 Task: Create a task 'Review Project' on November 25, 2023, that repeats every 3 months, 4 times.
Action: Mouse moved to (79, 126)
Screenshot: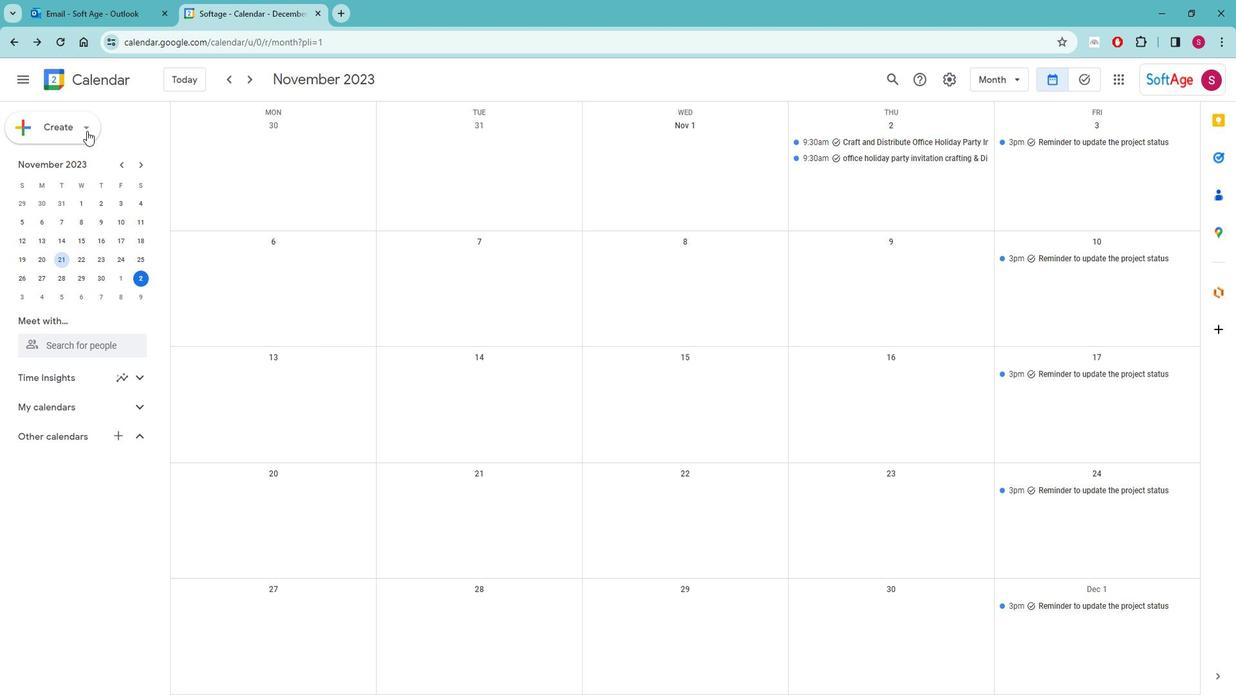 
Action: Mouse pressed left at (79, 126)
Screenshot: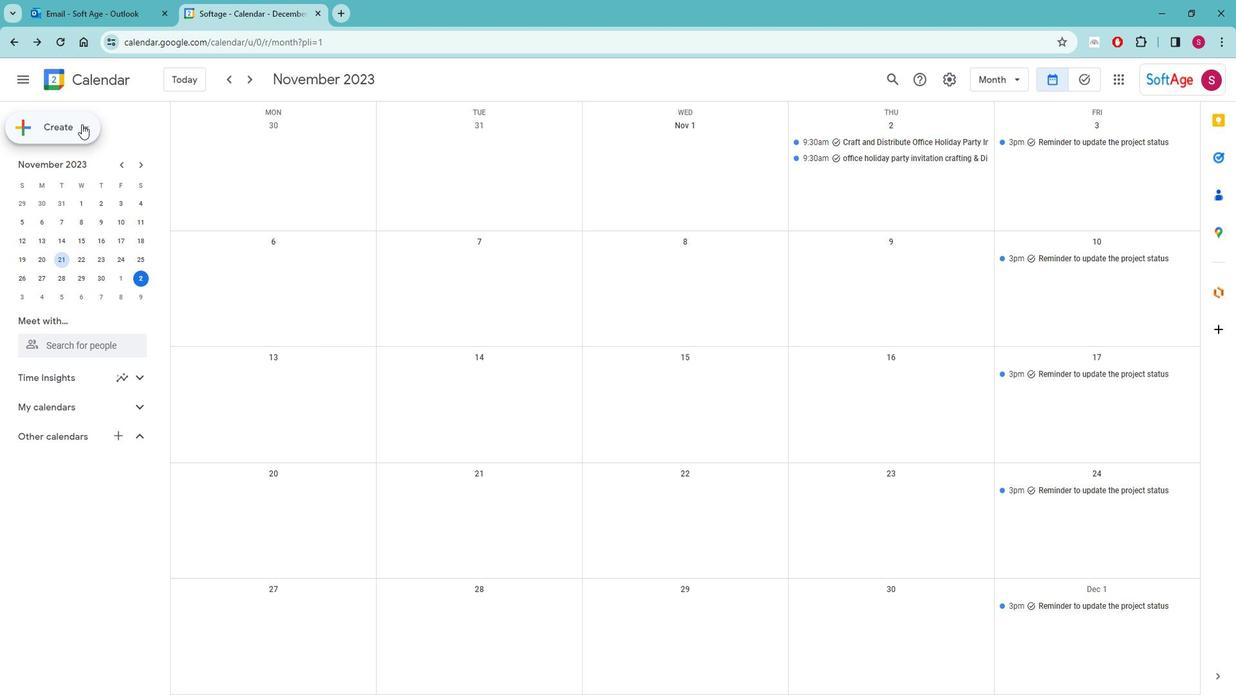 
Action: Mouse moved to (35, 249)
Screenshot: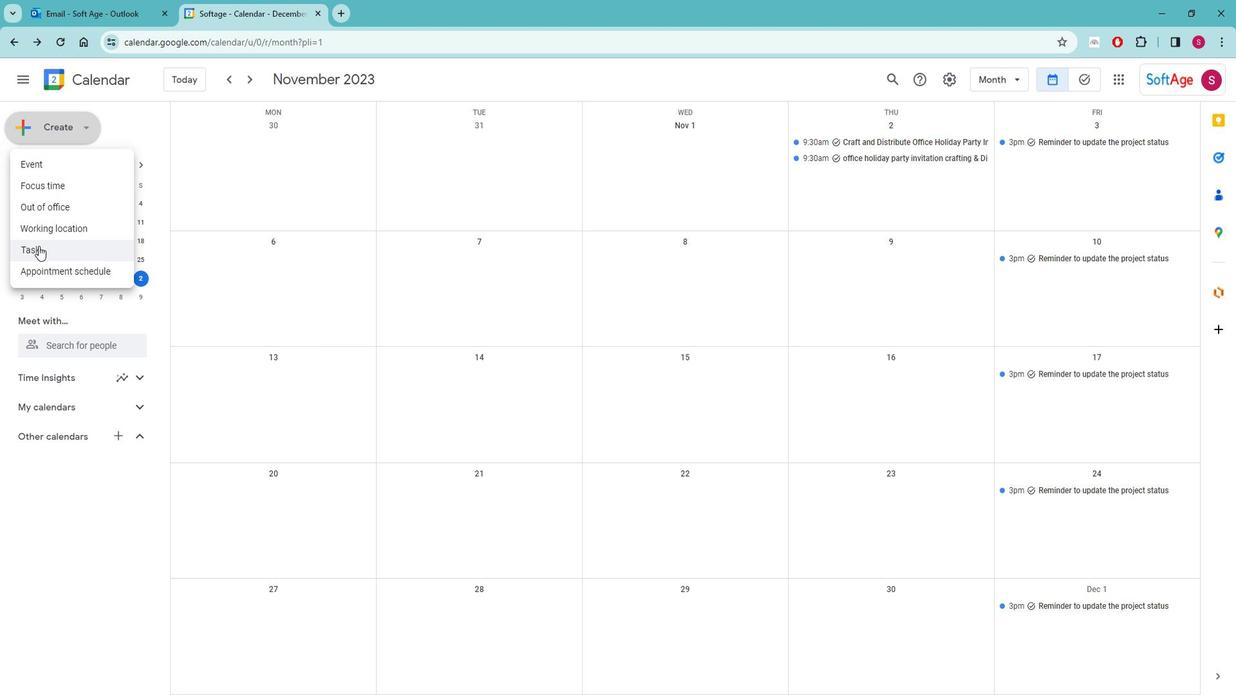 
Action: Mouse pressed left at (35, 249)
Screenshot: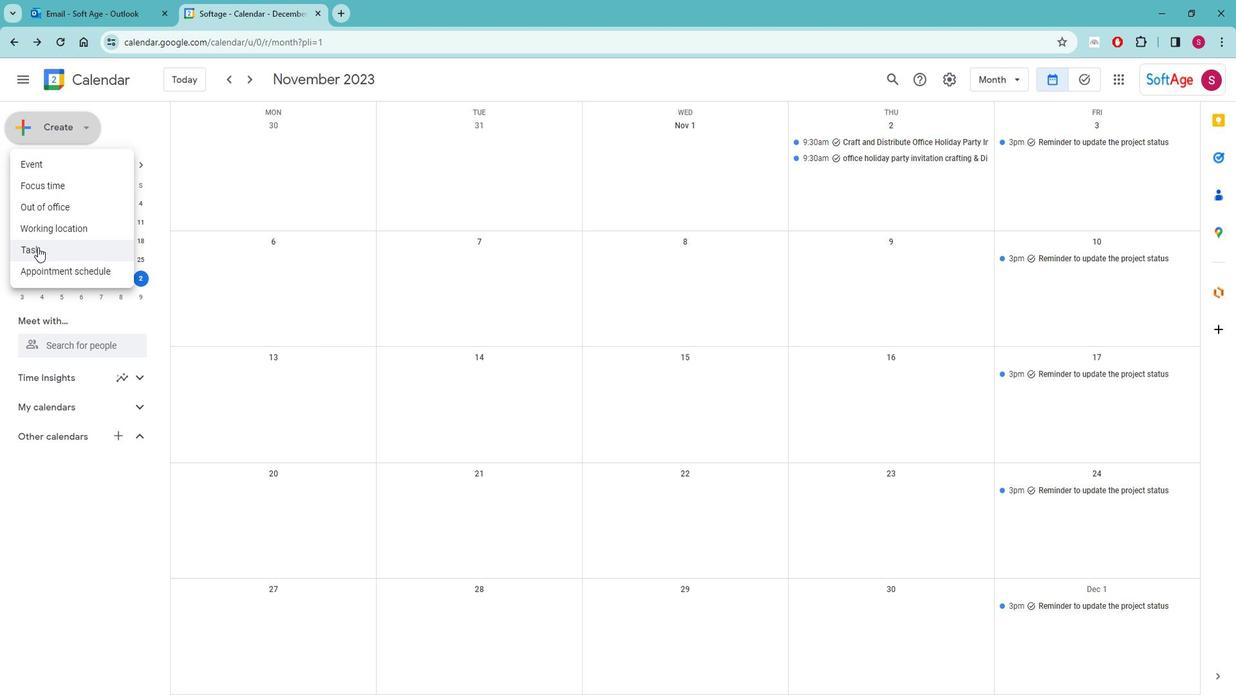 
Action: Mouse moved to (654, 289)
Screenshot: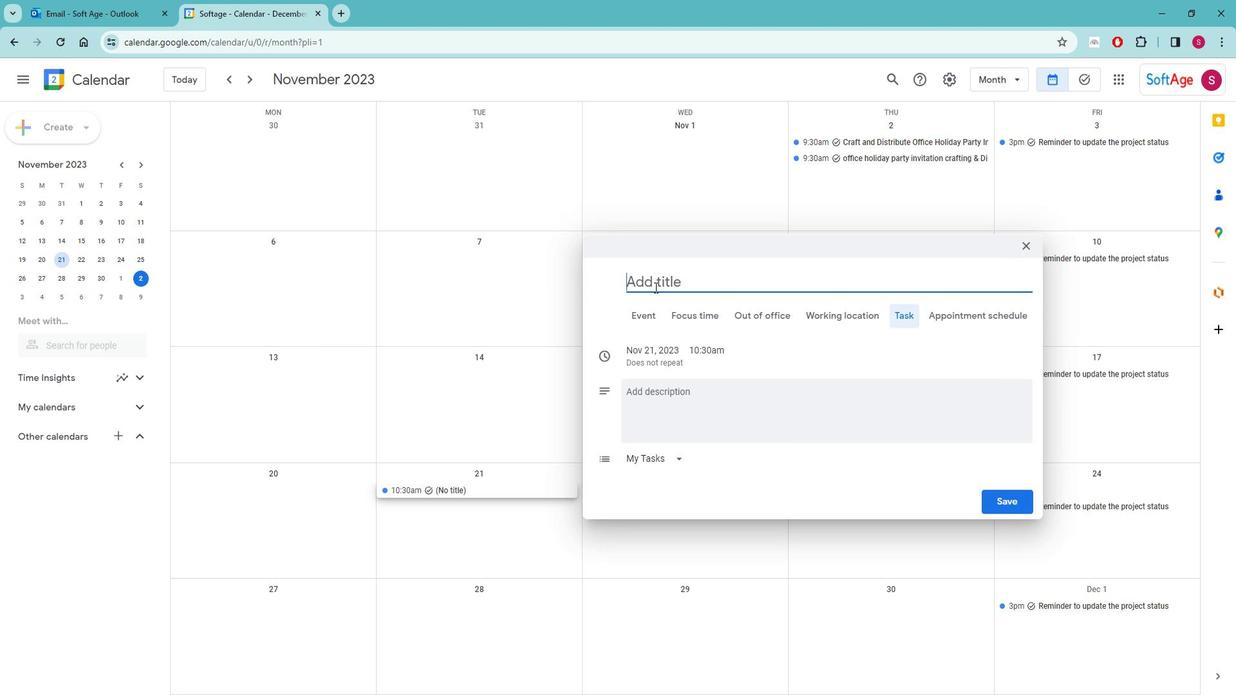 
Action: Mouse pressed left at (654, 289)
Screenshot: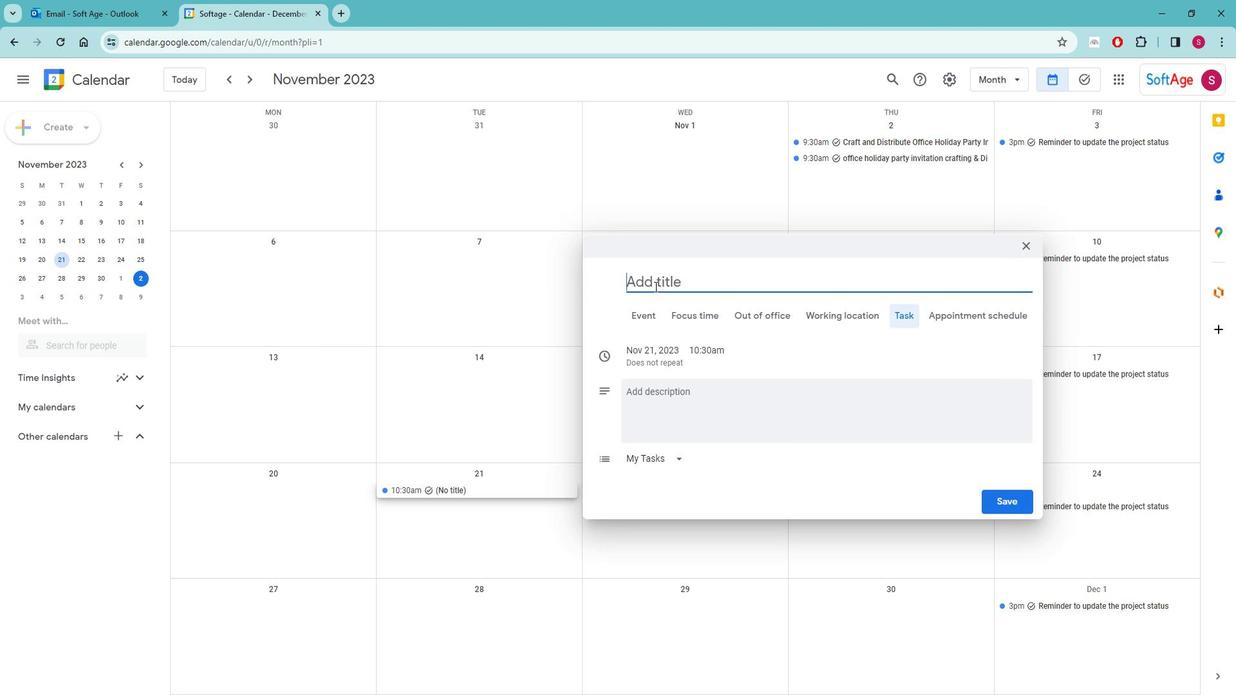 
Action: Key pressed <Key.shift>Review<Key.space><Key.shift>Project
Screenshot: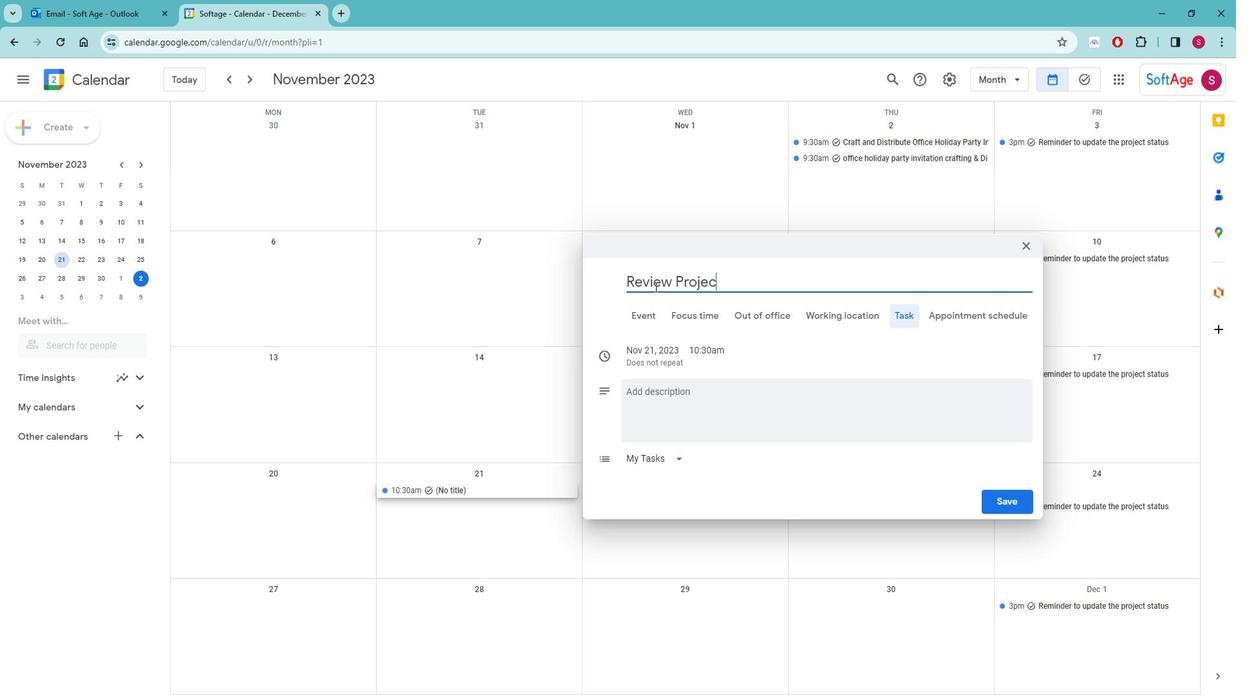 
Action: Mouse moved to (651, 352)
Screenshot: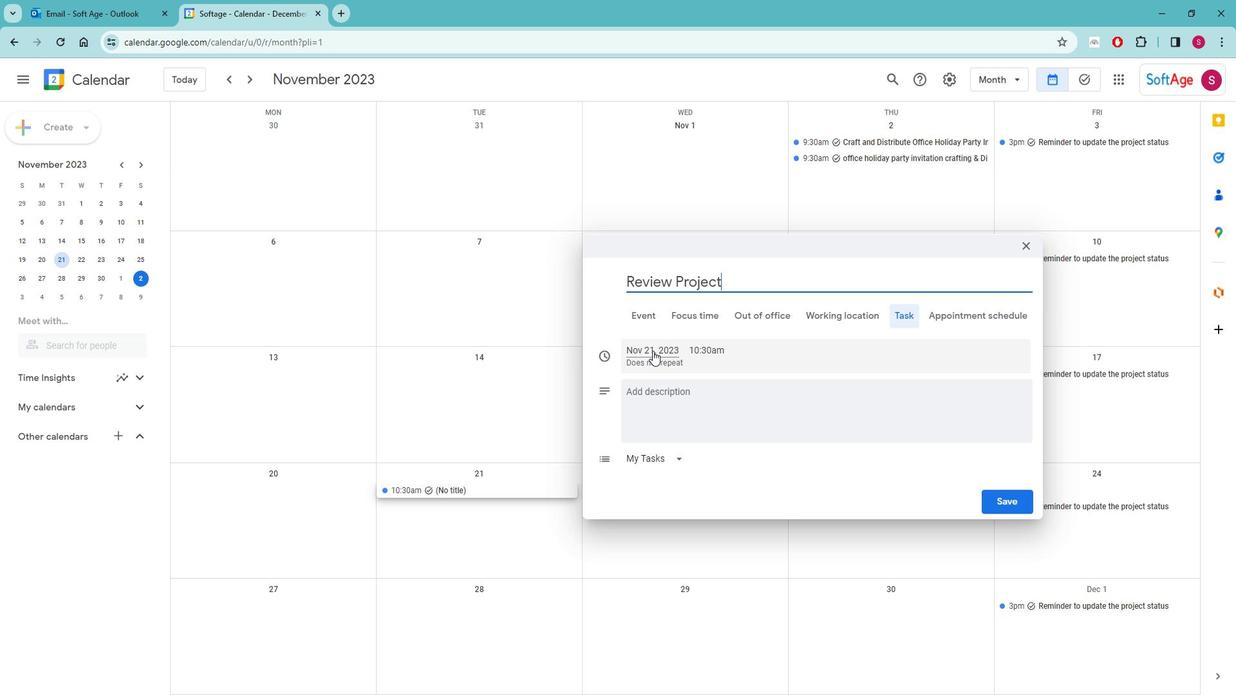 
Action: Mouse pressed left at (651, 352)
Screenshot: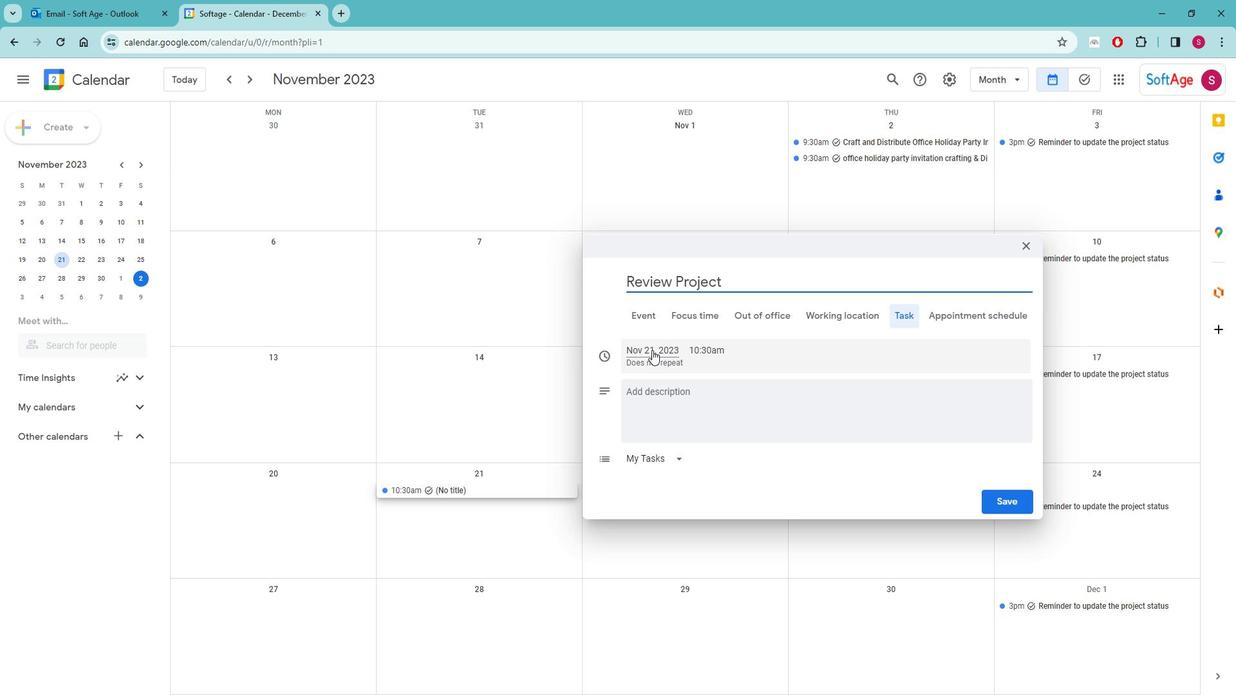 
Action: Mouse moved to (778, 470)
Screenshot: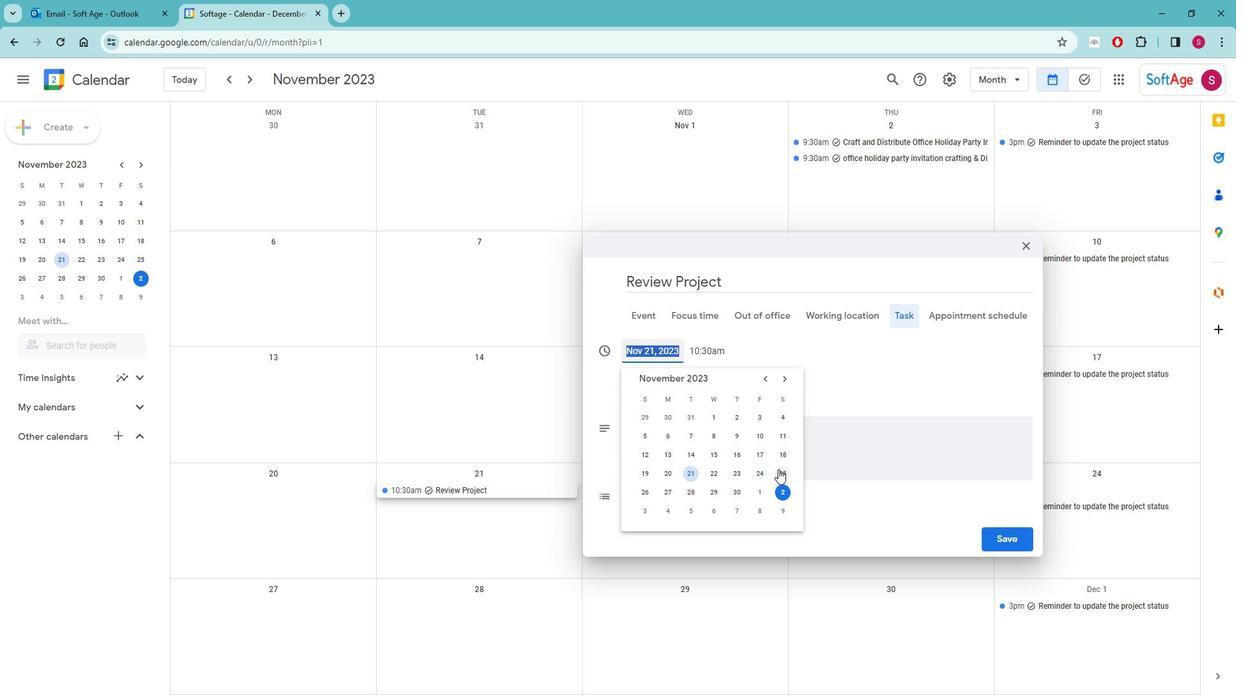 
Action: Mouse pressed left at (778, 470)
Screenshot: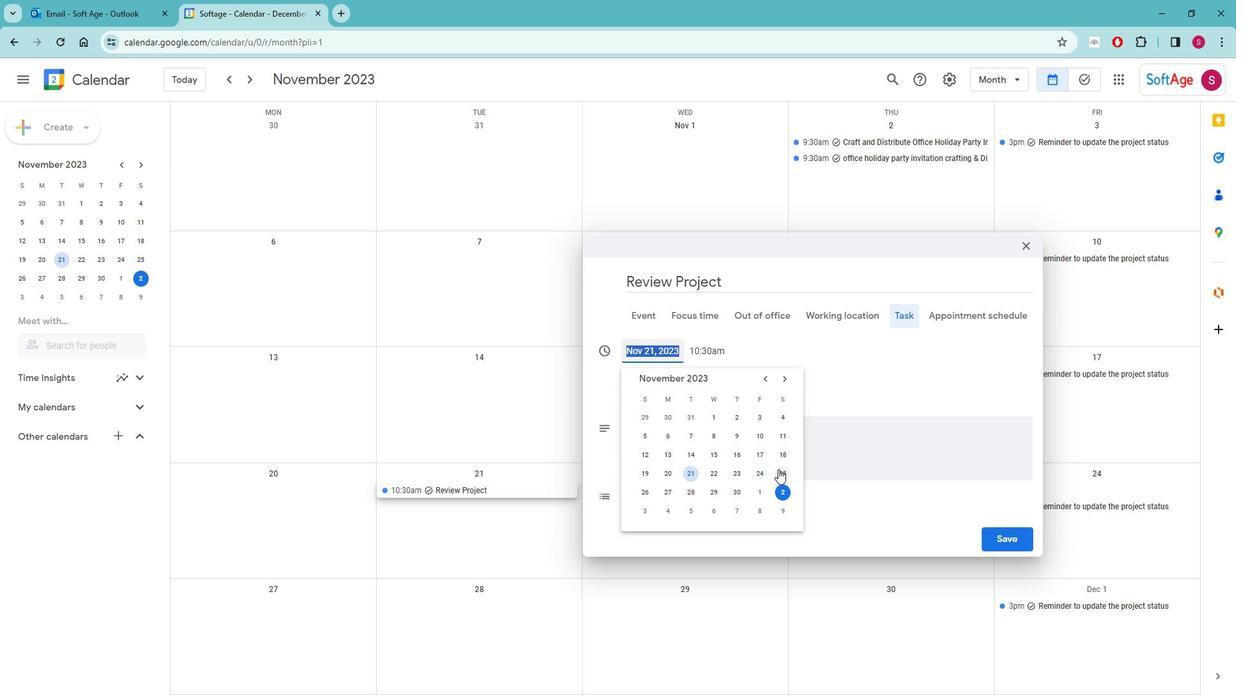 
Action: Mouse moved to (517, 381)
Screenshot: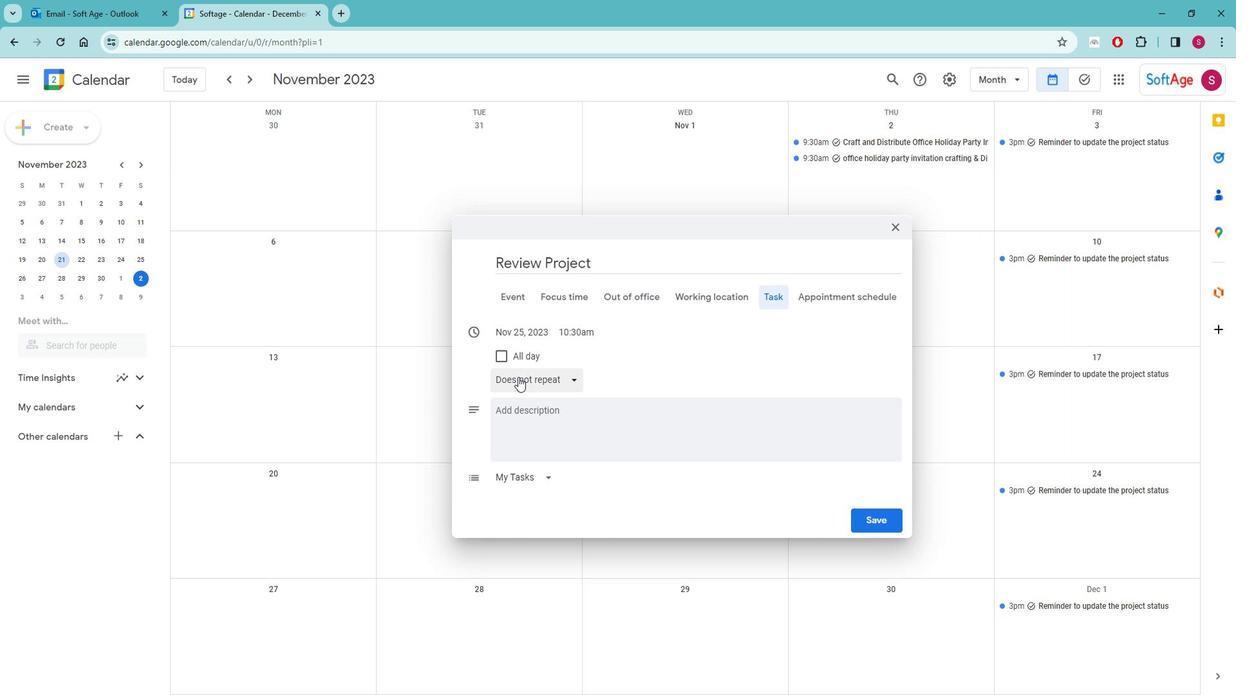 
Action: Mouse pressed left at (517, 381)
Screenshot: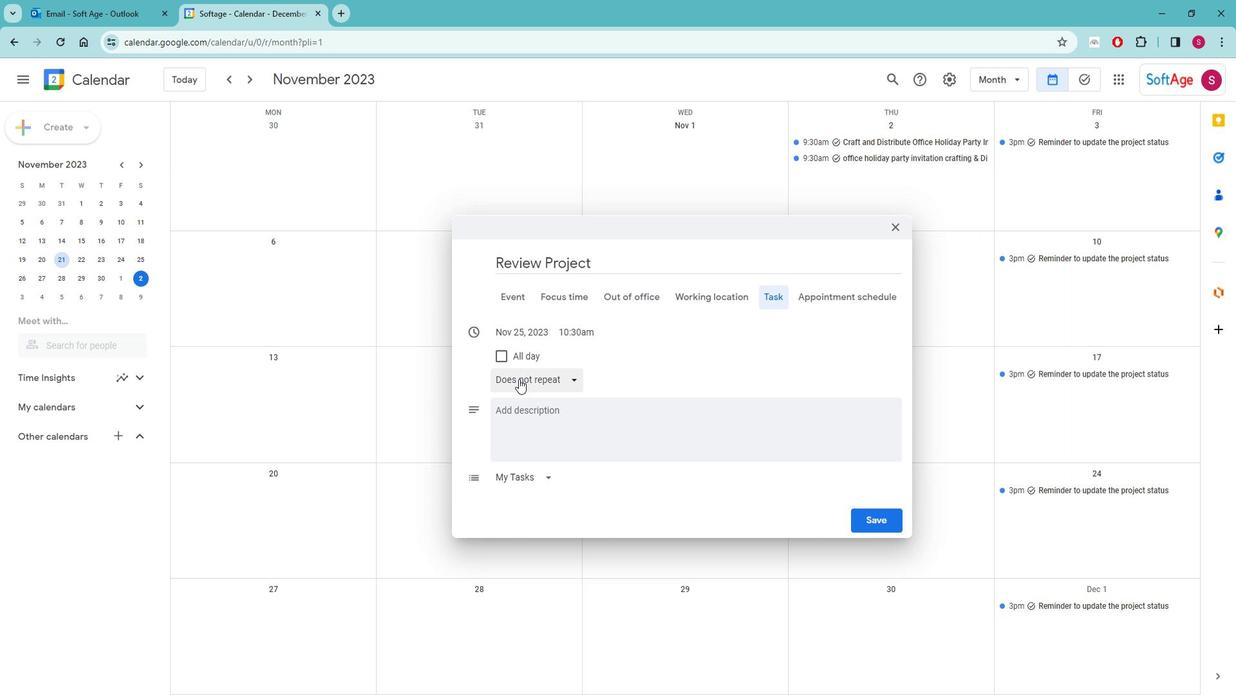 
Action: Mouse moved to (528, 557)
Screenshot: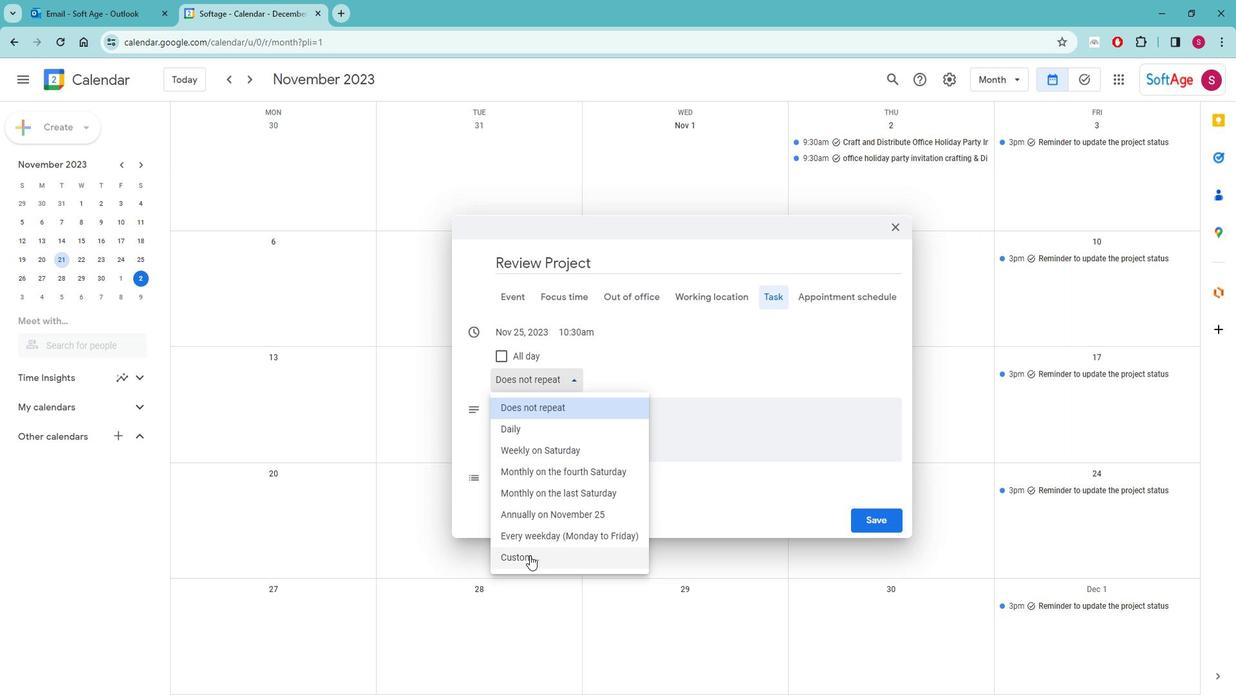 
Action: Mouse pressed left at (528, 557)
Screenshot: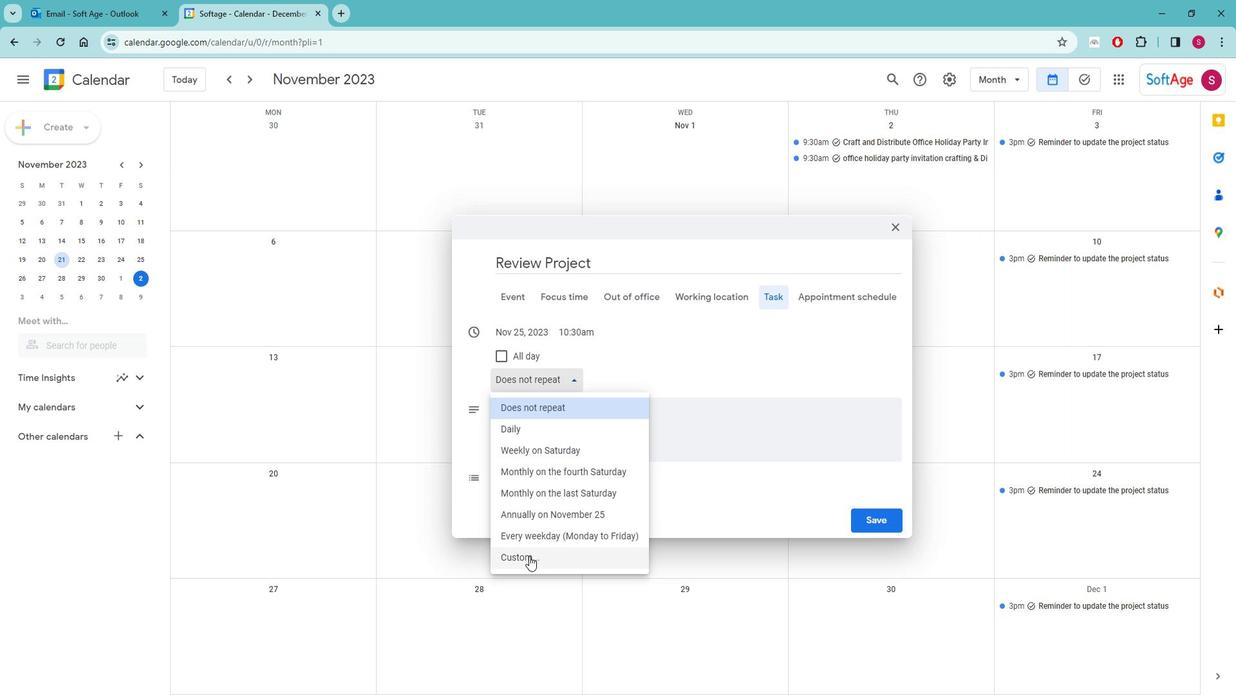 
Action: Mouse moved to (586, 296)
Screenshot: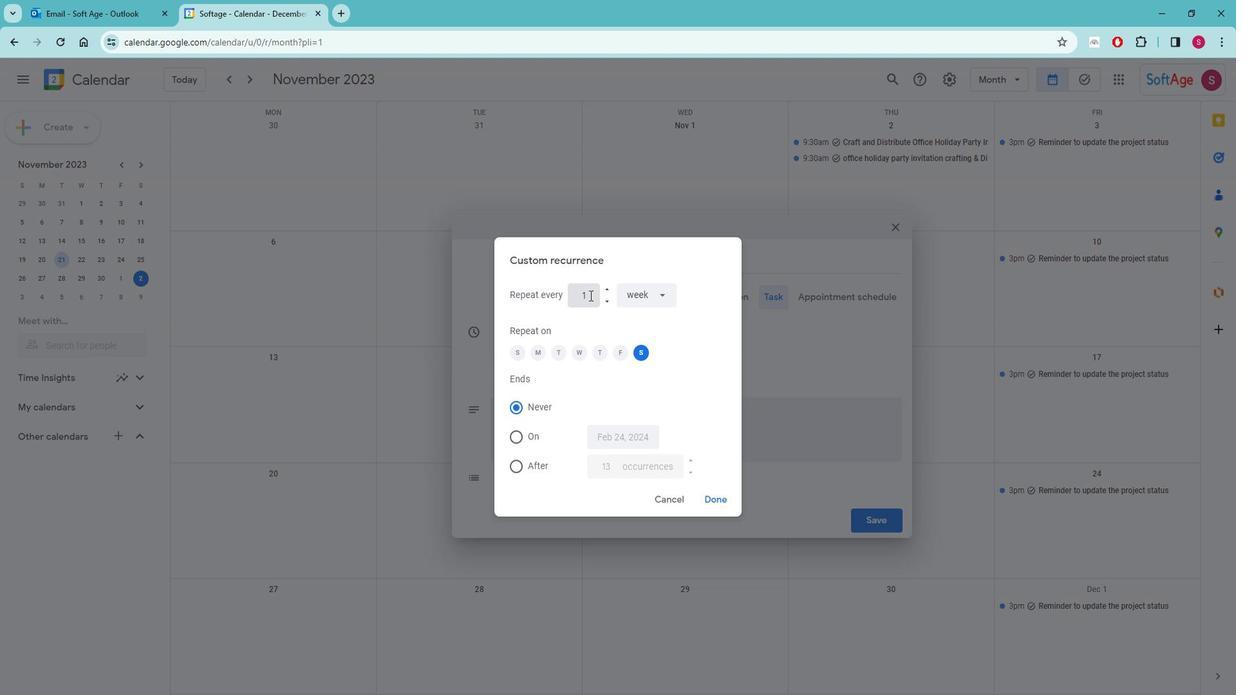 
Action: Mouse pressed left at (586, 296)
Screenshot: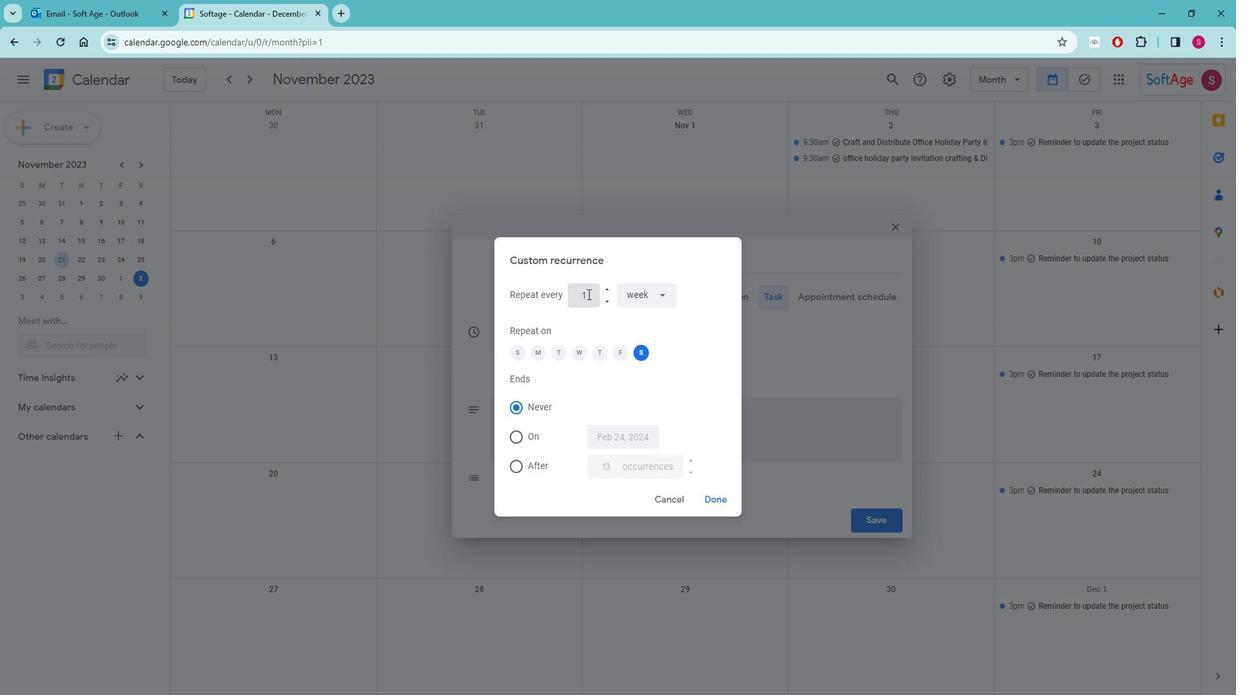
Action: Mouse moved to (585, 296)
Screenshot: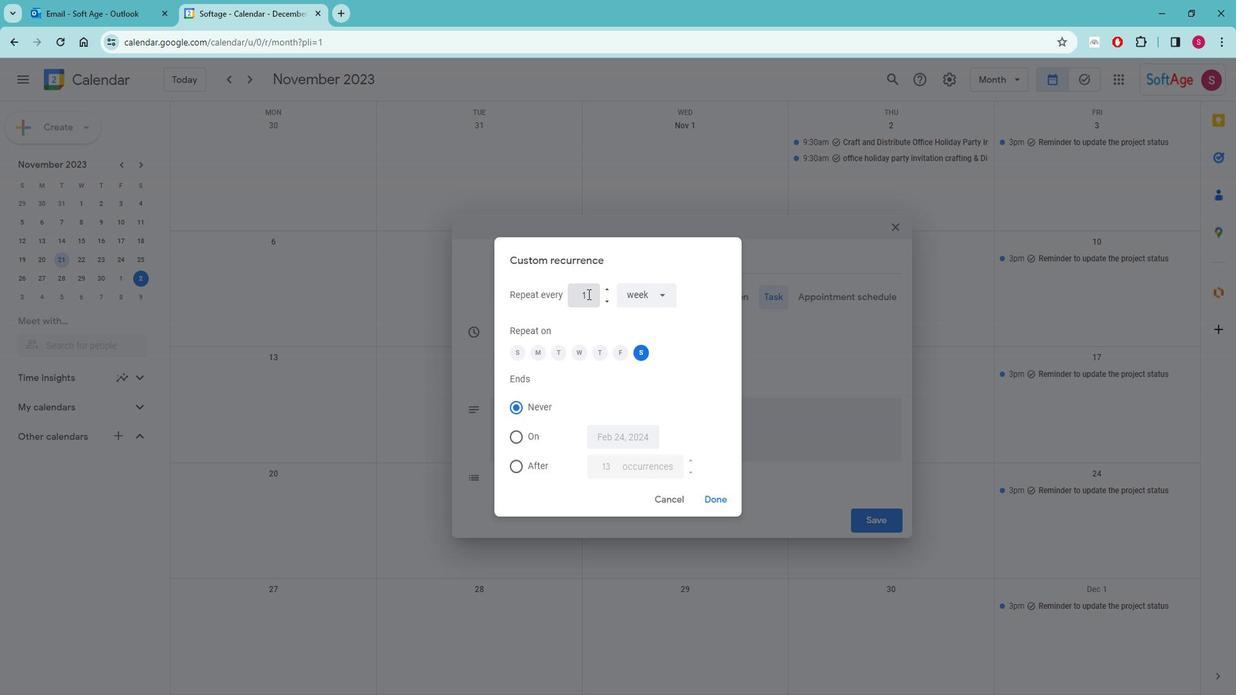 
Action: Key pressed <Key.backspace>3
Screenshot: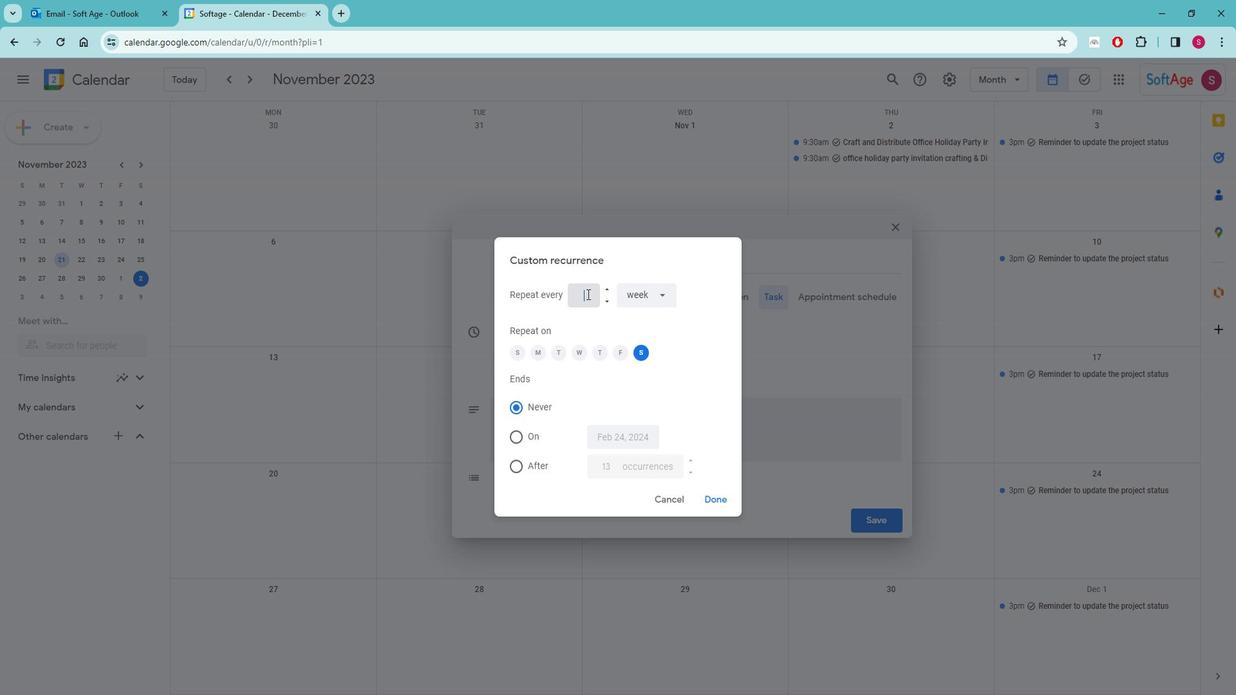 
Action: Mouse moved to (638, 295)
Screenshot: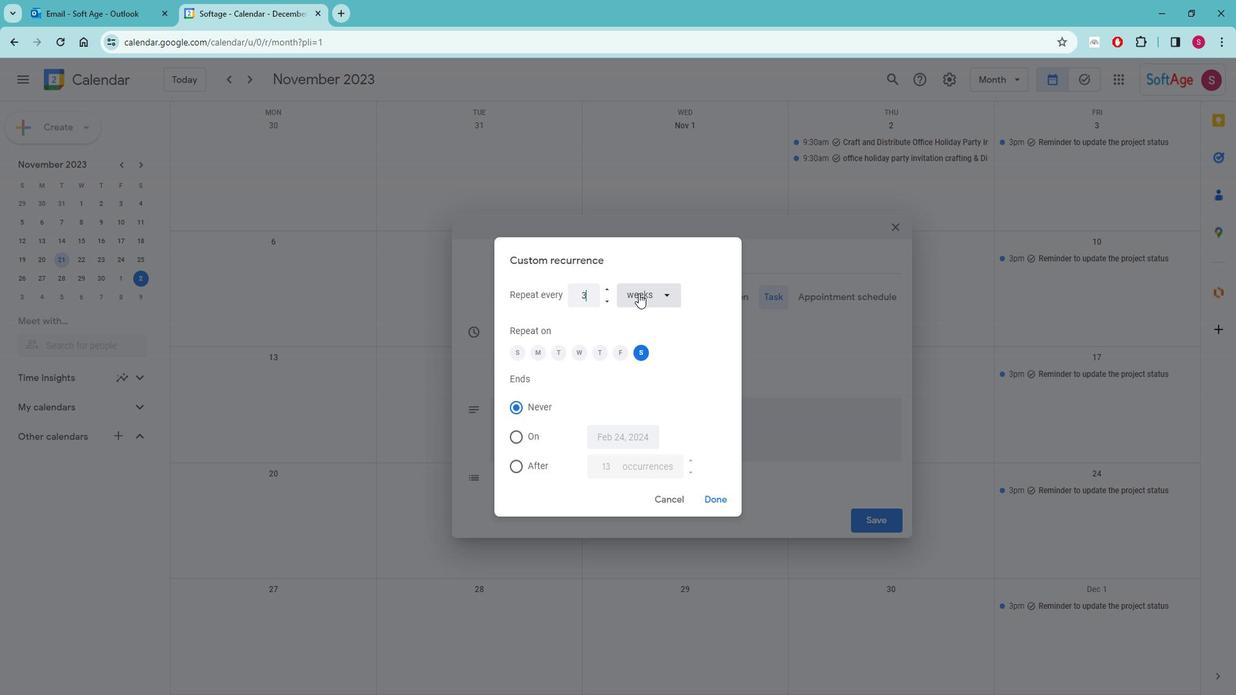 
Action: Mouse pressed left at (638, 295)
Screenshot: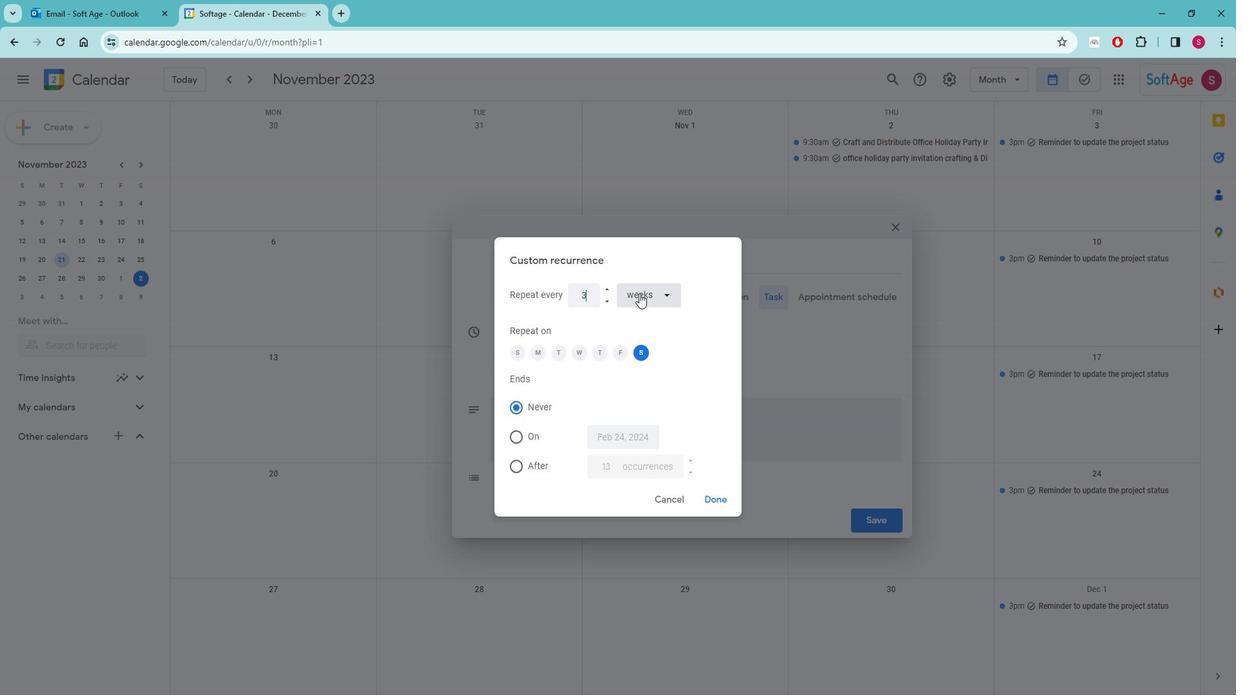
Action: Mouse moved to (651, 365)
Screenshot: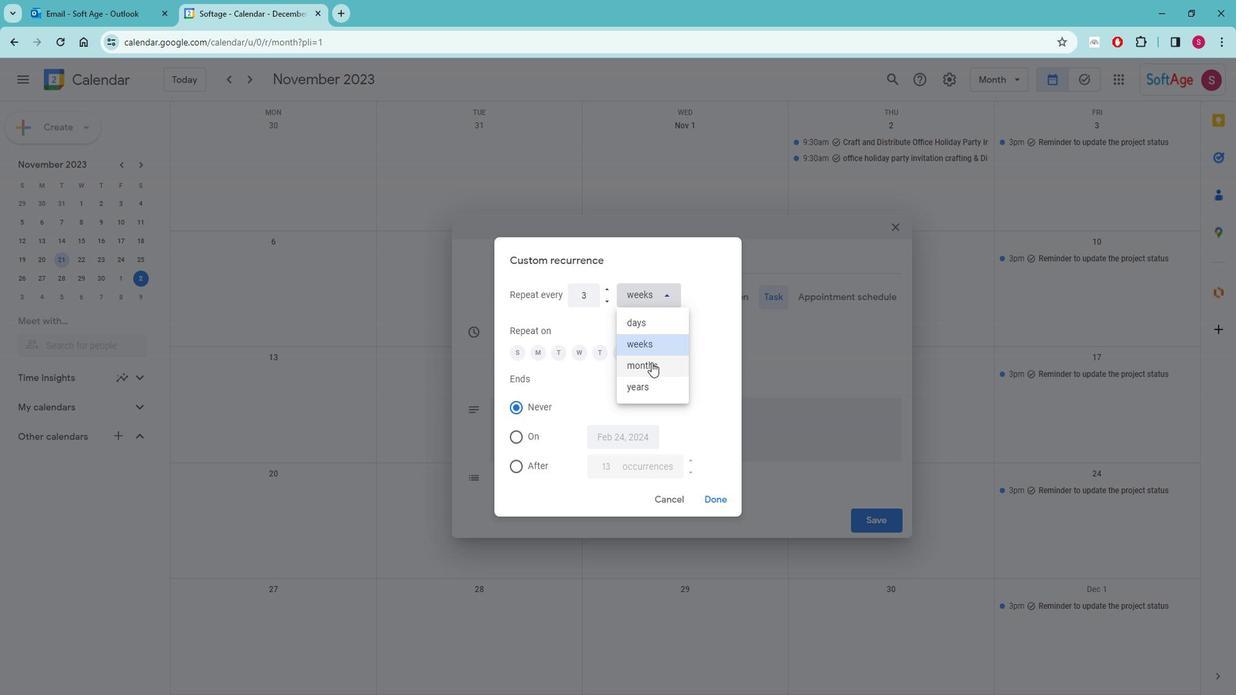 
Action: Mouse pressed left at (651, 365)
Screenshot: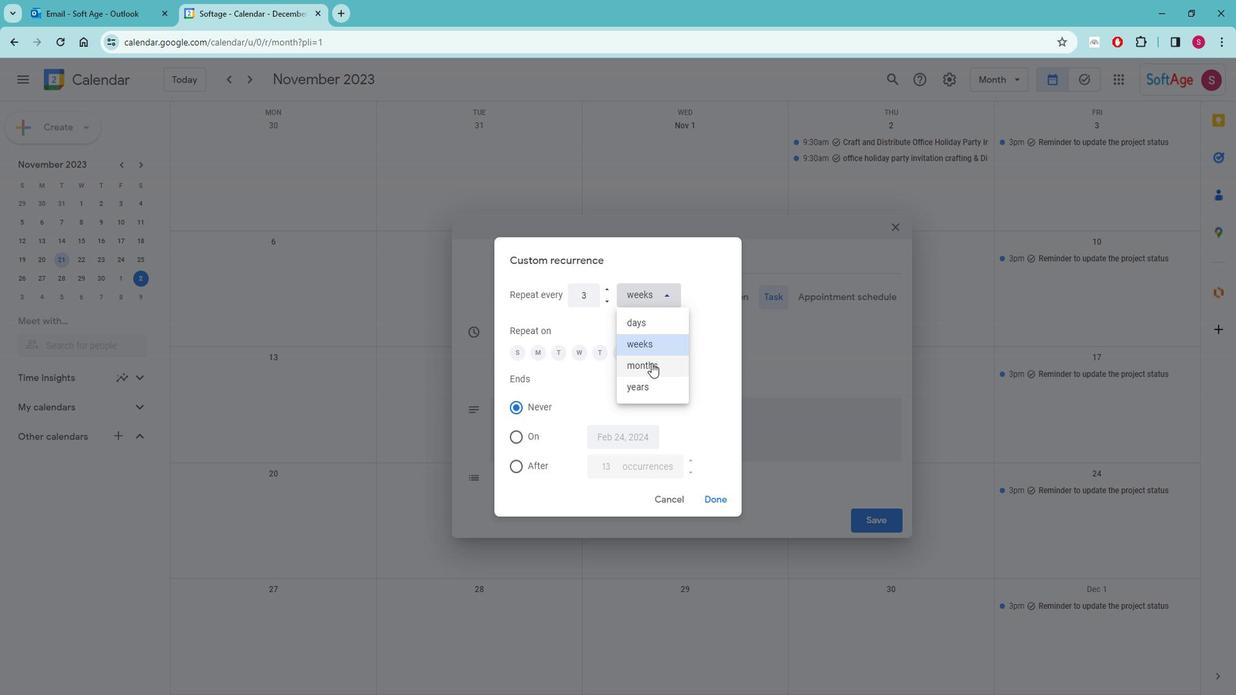 
Action: Mouse moved to (517, 457)
Screenshot: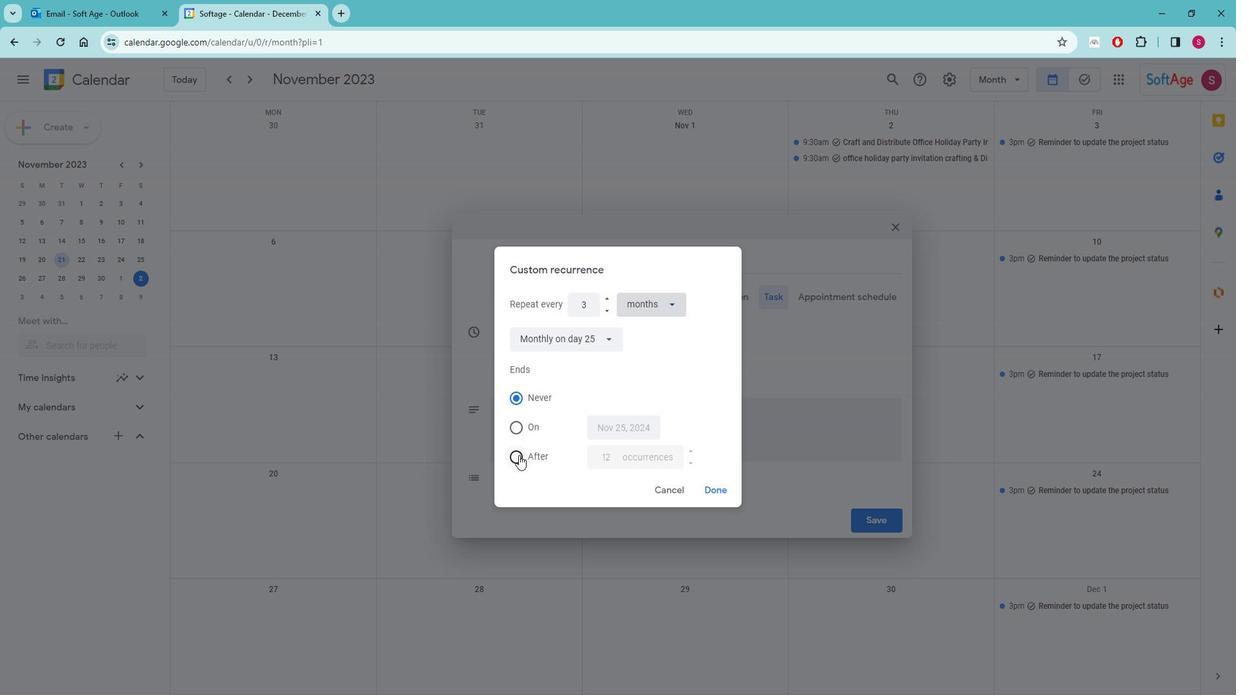 
Action: Mouse pressed left at (517, 457)
Screenshot: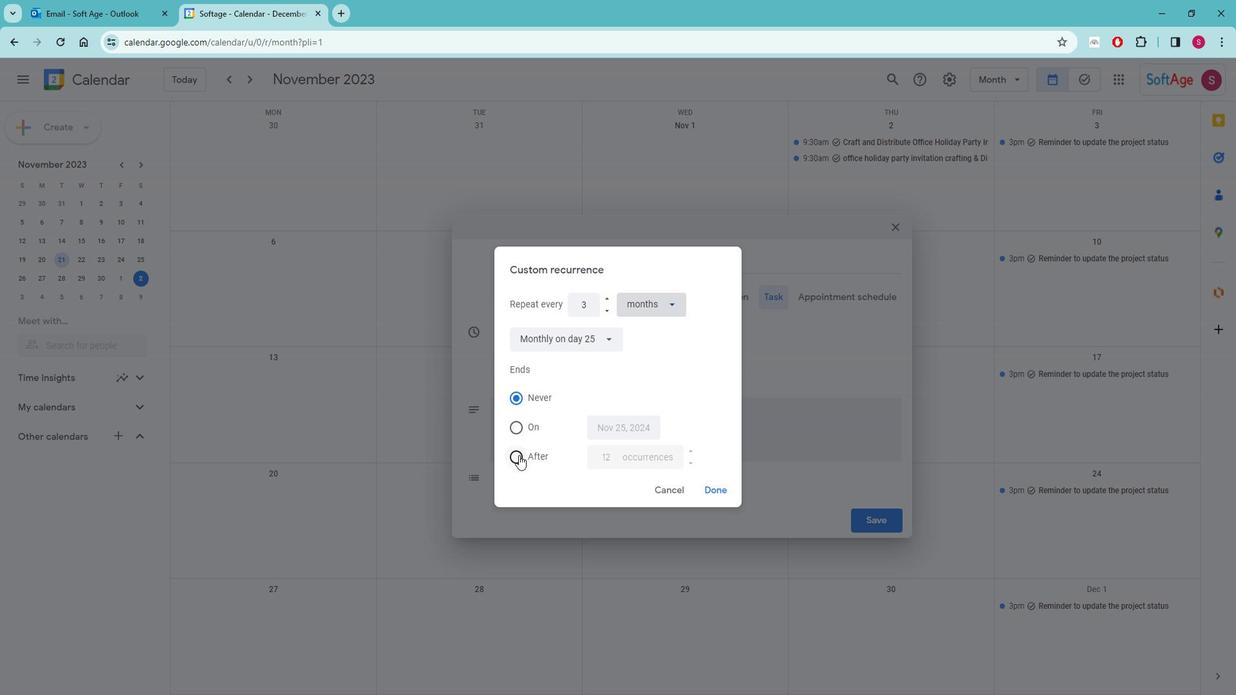 
Action: Mouse moved to (611, 455)
Screenshot: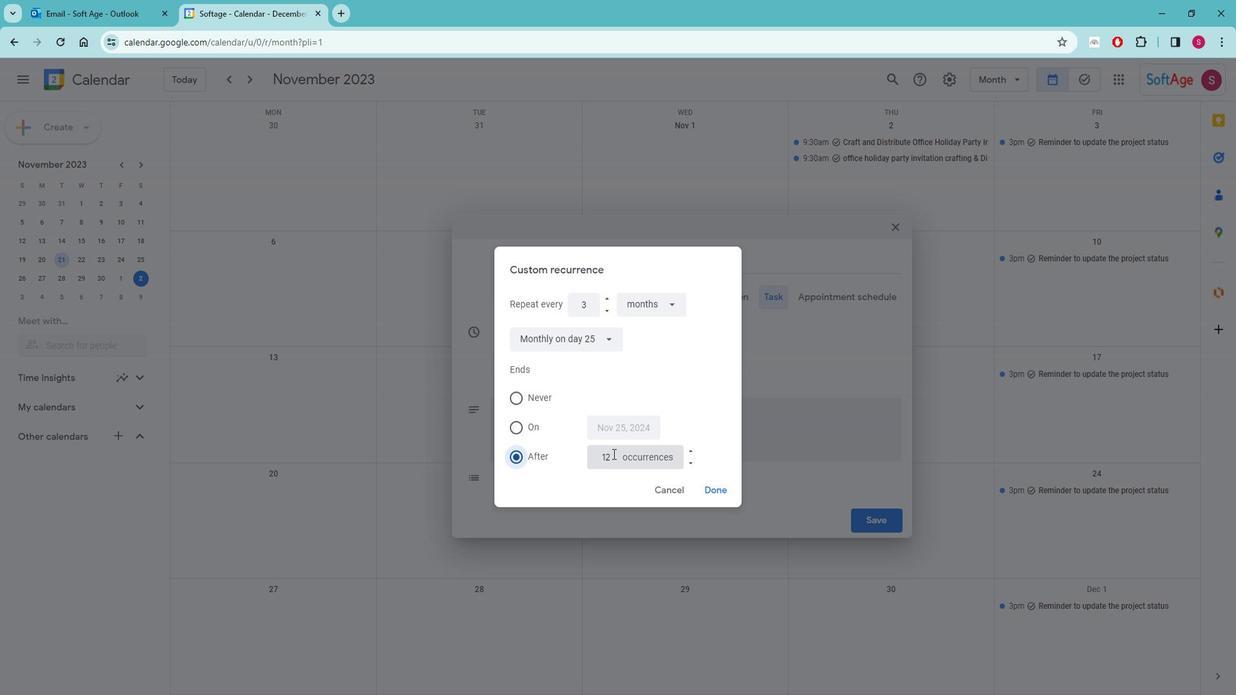 
Action: Mouse pressed left at (611, 455)
Screenshot: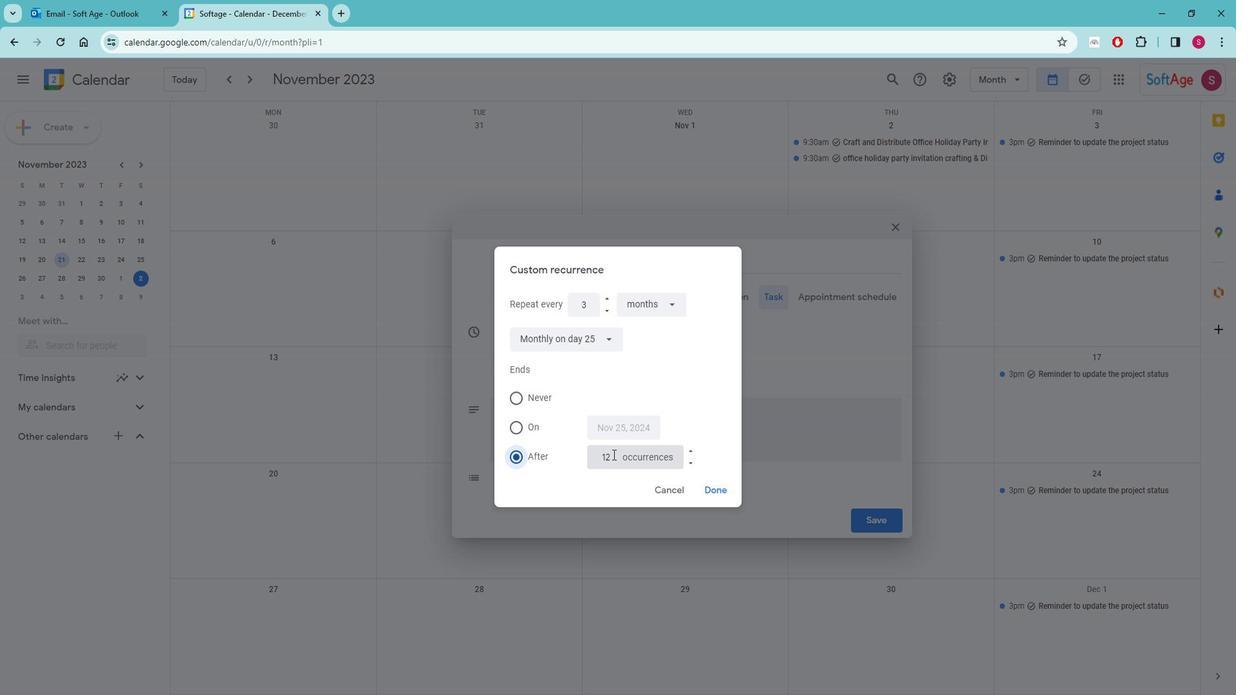 
Action: Key pressed <Key.backspace><Key.backspace>4
Screenshot: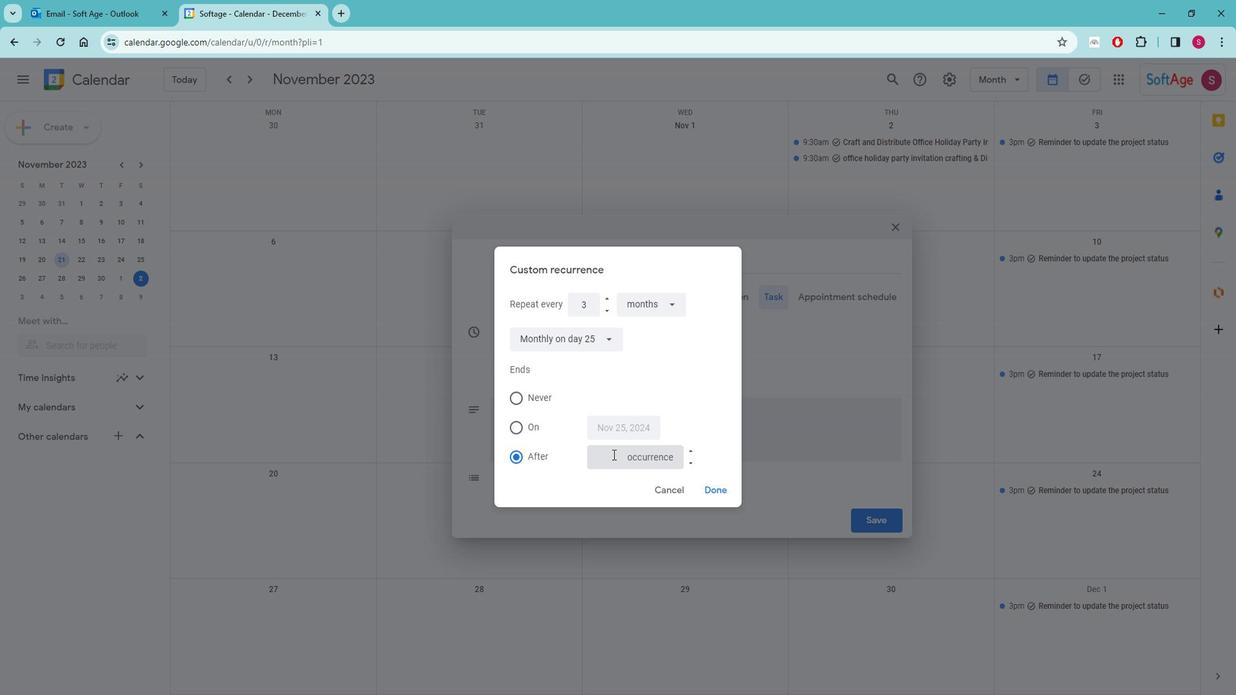 
Action: Mouse moved to (708, 487)
Screenshot: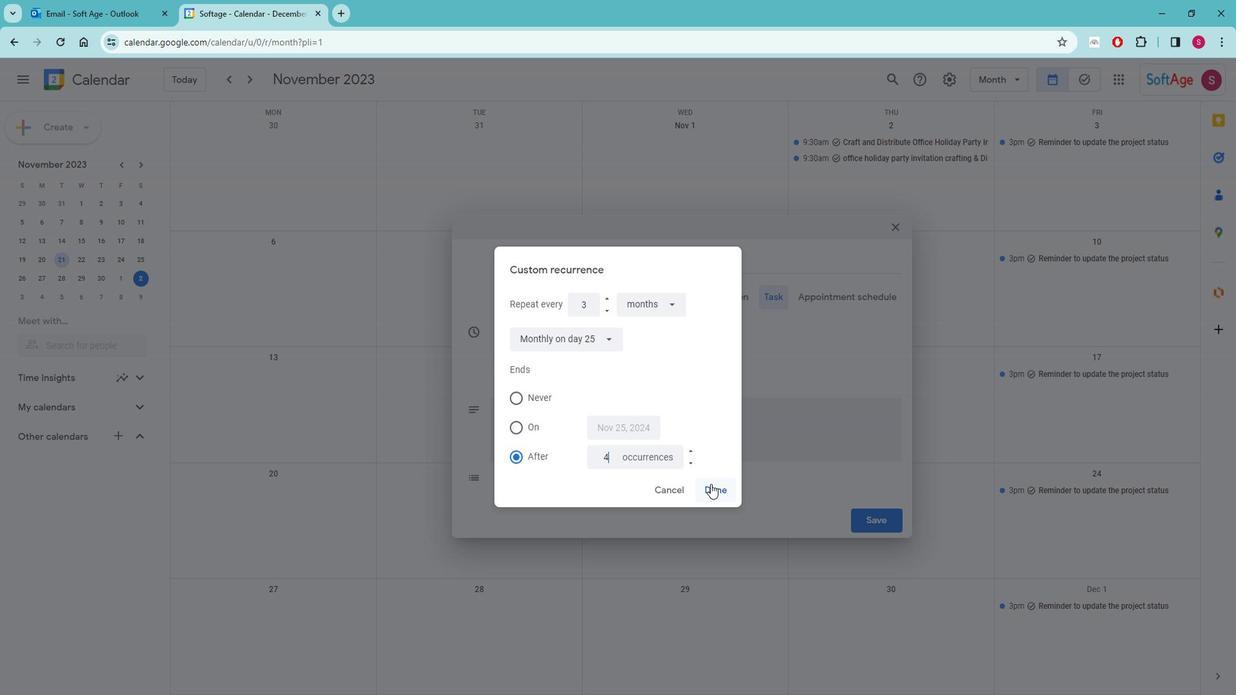 
Action: Mouse pressed left at (708, 487)
Screenshot: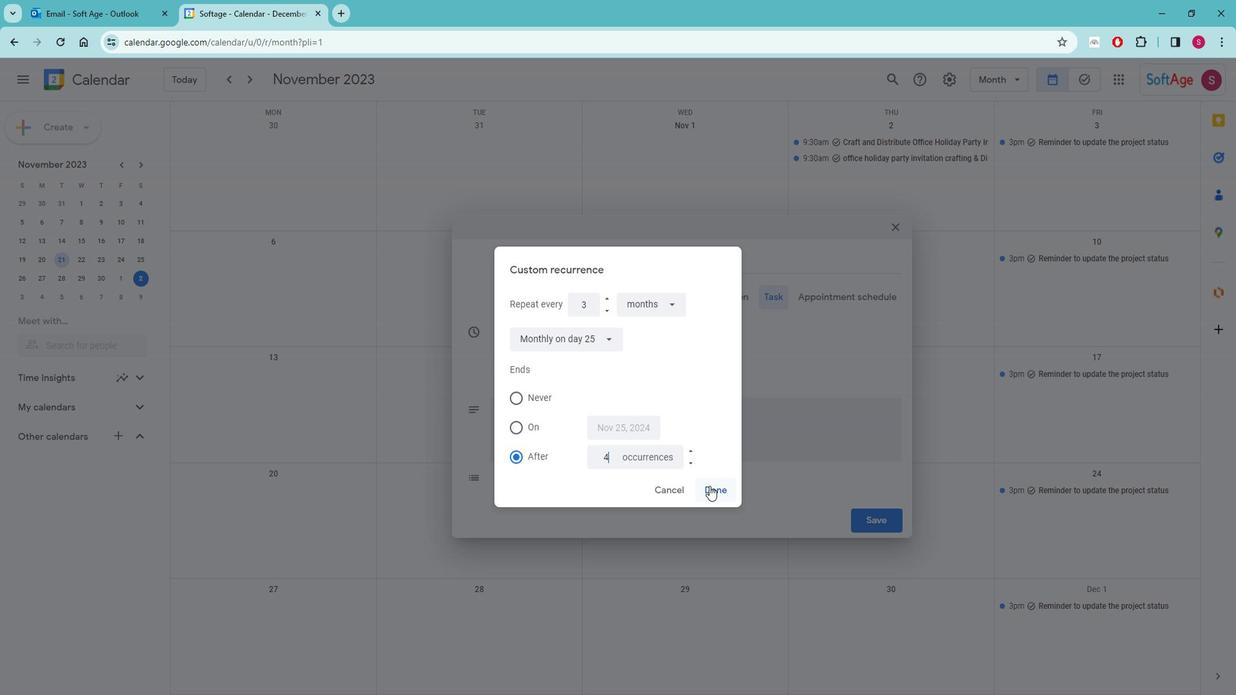 
Action: Mouse moved to (860, 519)
Screenshot: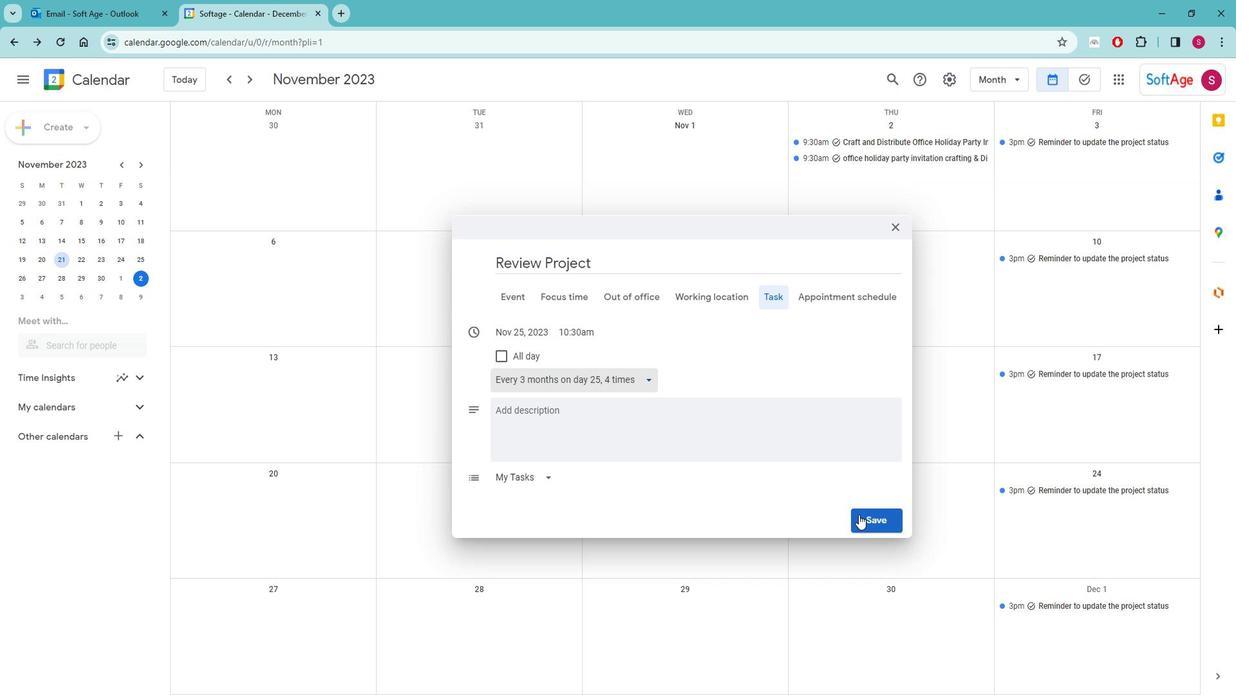 
Action: Mouse pressed left at (860, 519)
Screenshot: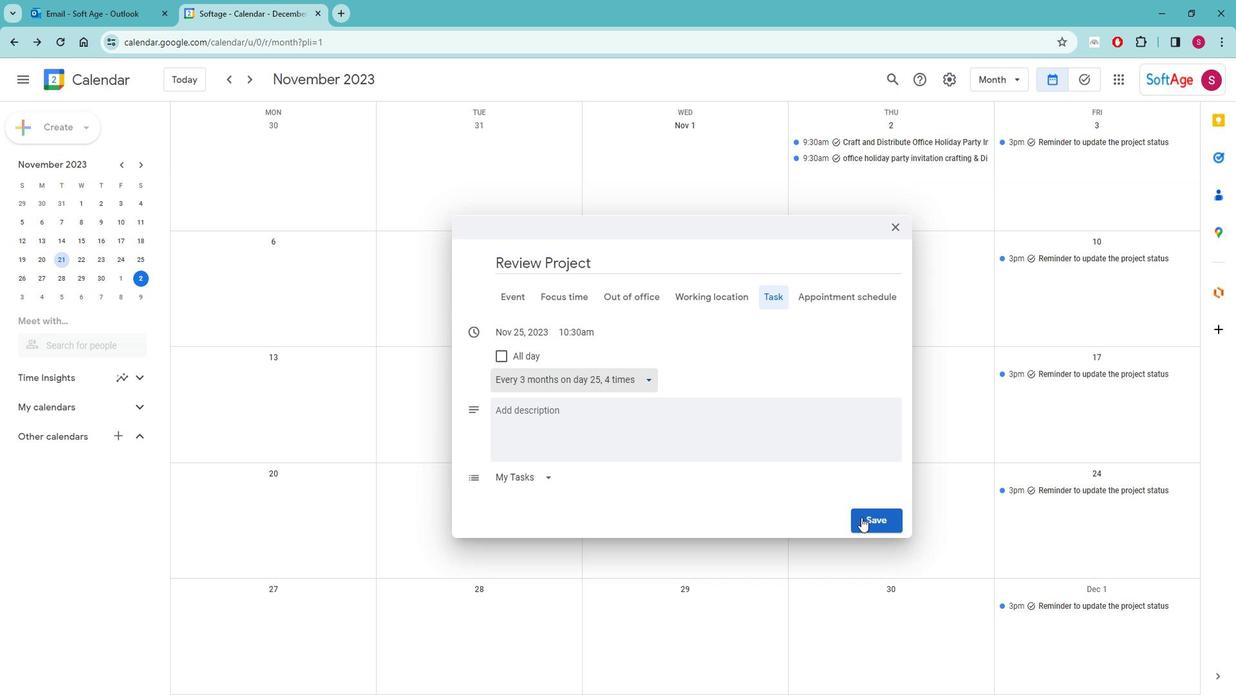 
